 Task: Find the distance between Atlanta and Jacksonville.
Action: Mouse moved to (285, 72)
Screenshot: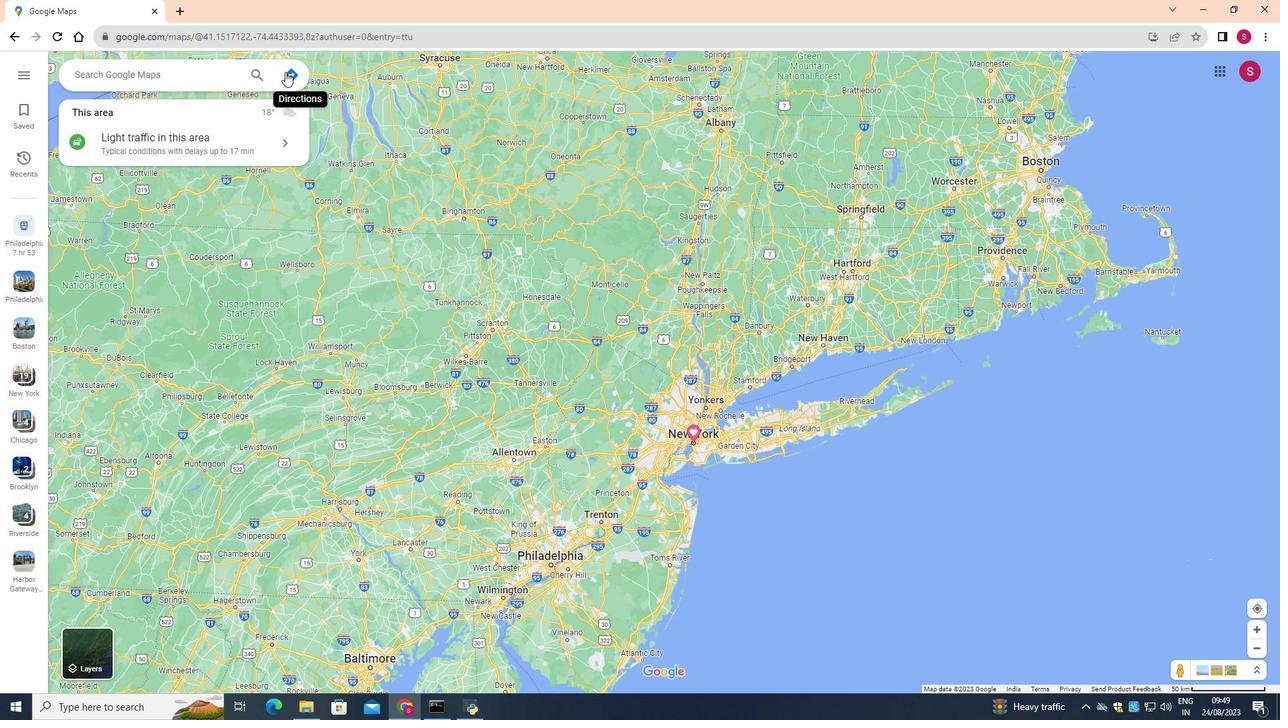 
Action: Mouse pressed left at (285, 72)
Screenshot: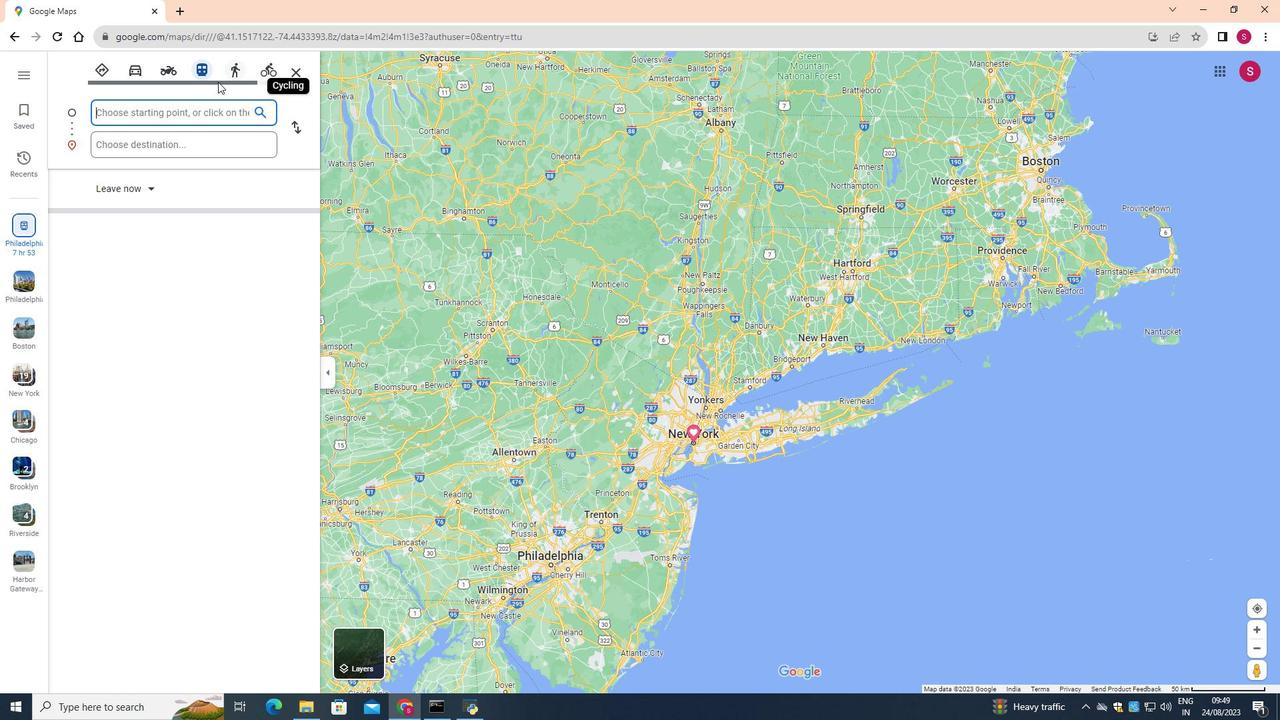 
Action: Mouse moved to (209, 110)
Screenshot: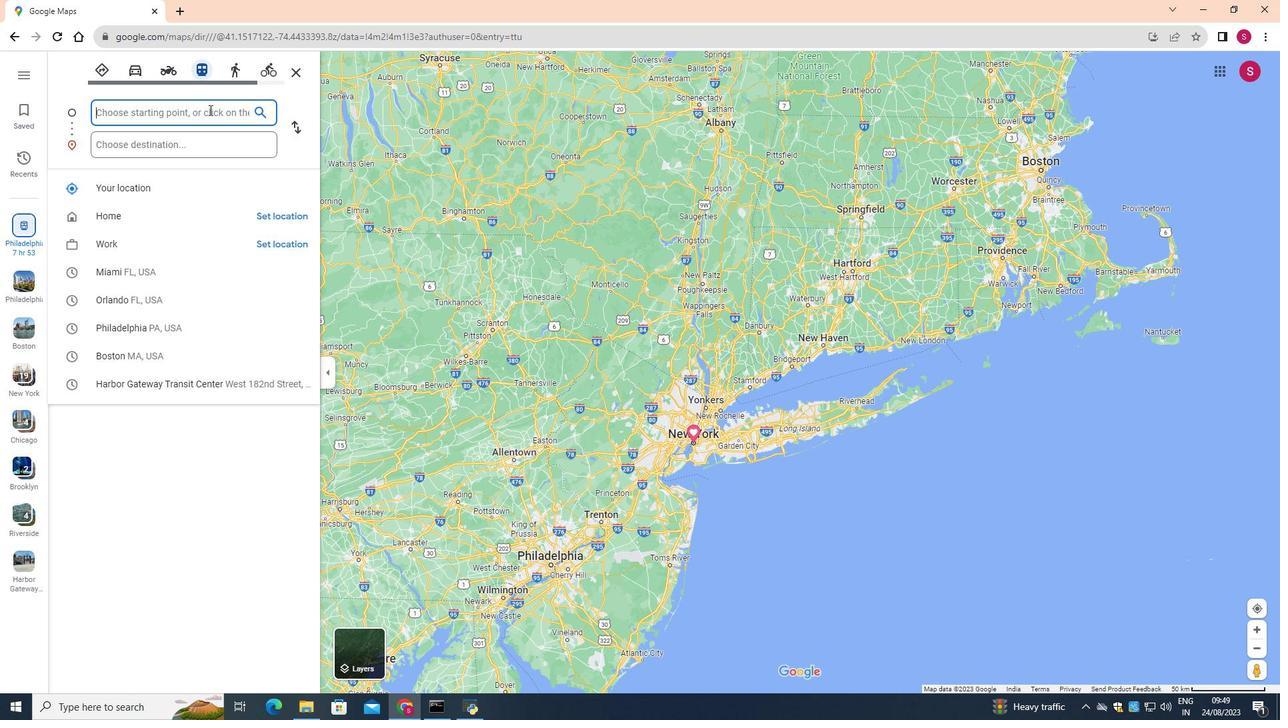 
Action: Mouse pressed left at (209, 110)
Screenshot: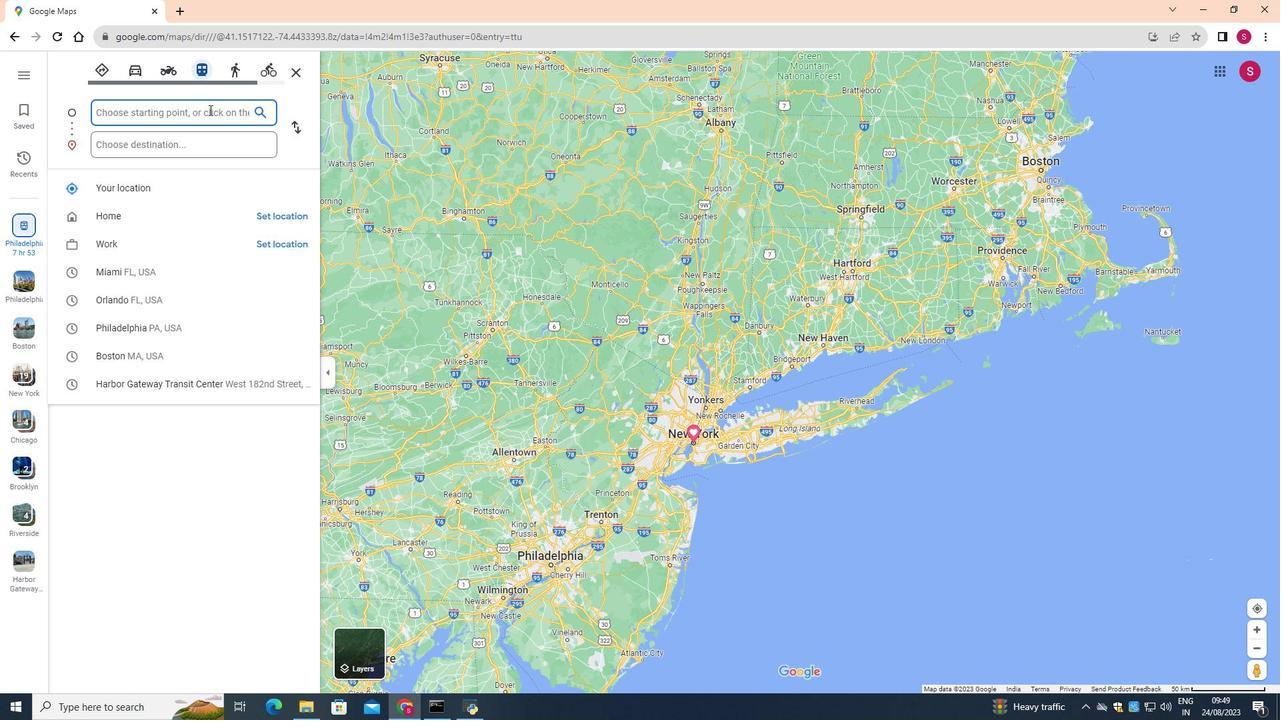 
Action: Key pressed <Key.shift>Atlanta
Screenshot: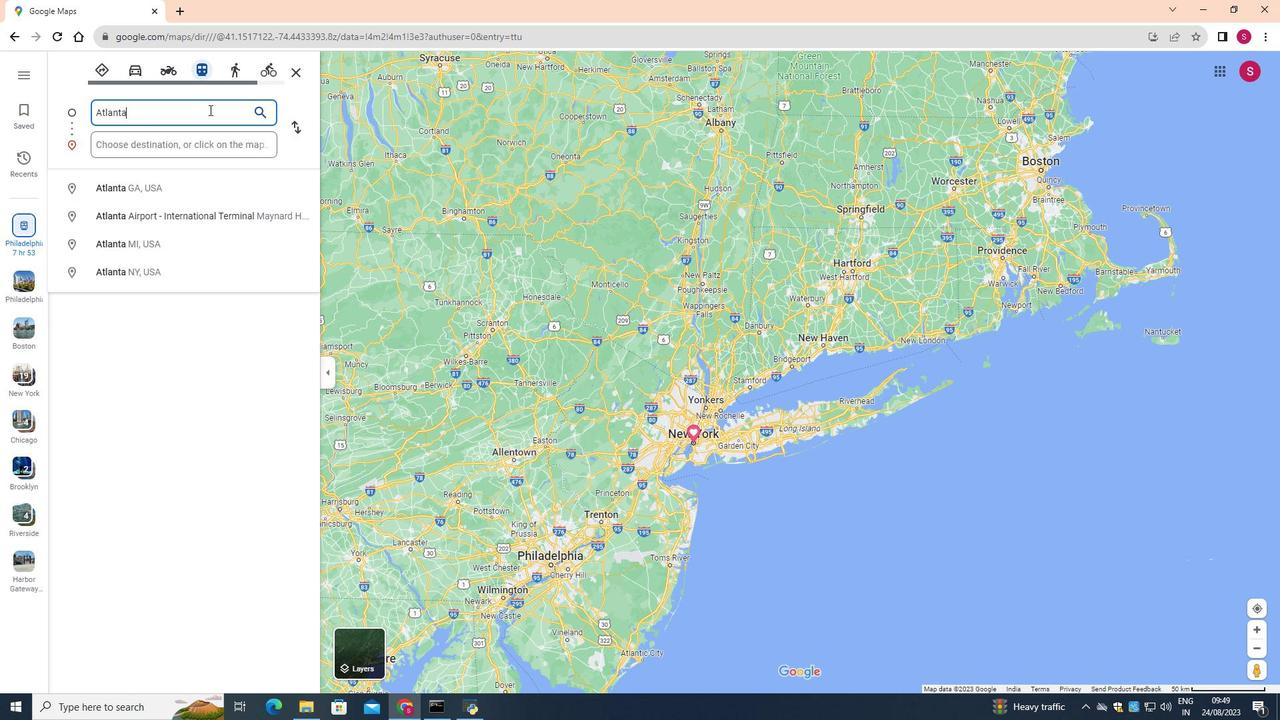 
Action: Mouse moved to (184, 191)
Screenshot: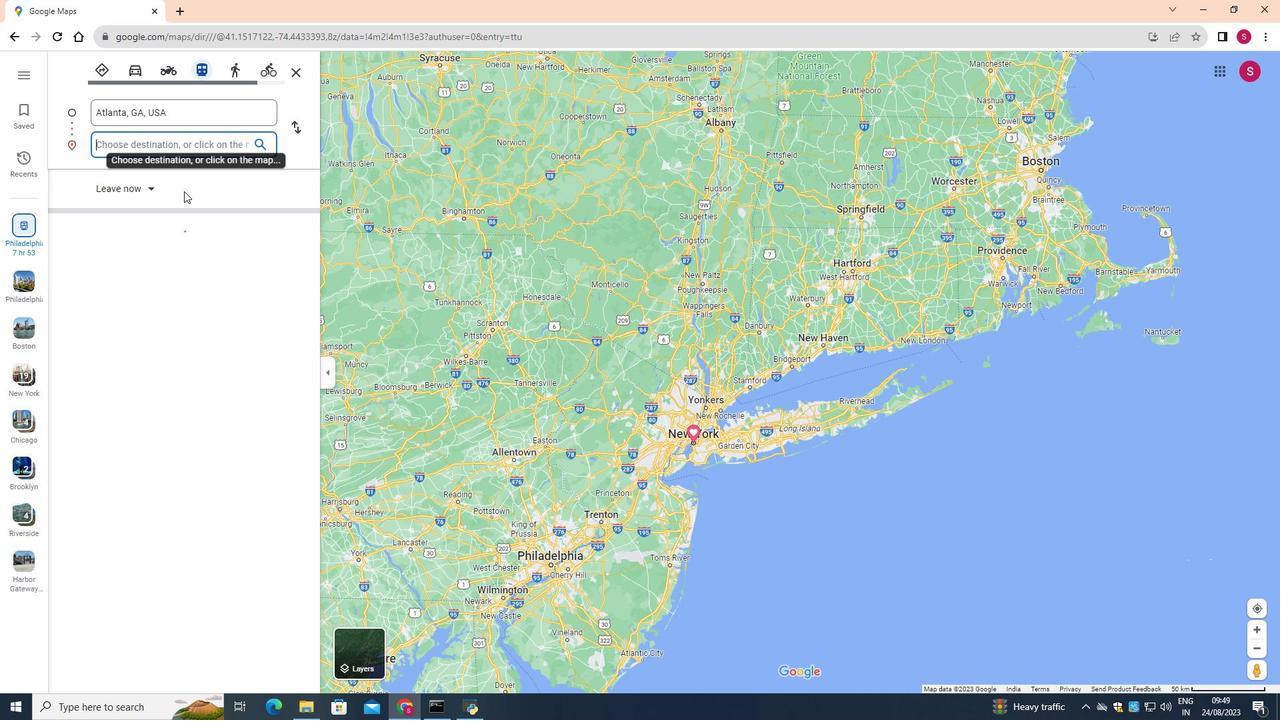 
Action: Mouse pressed left at (184, 191)
Screenshot: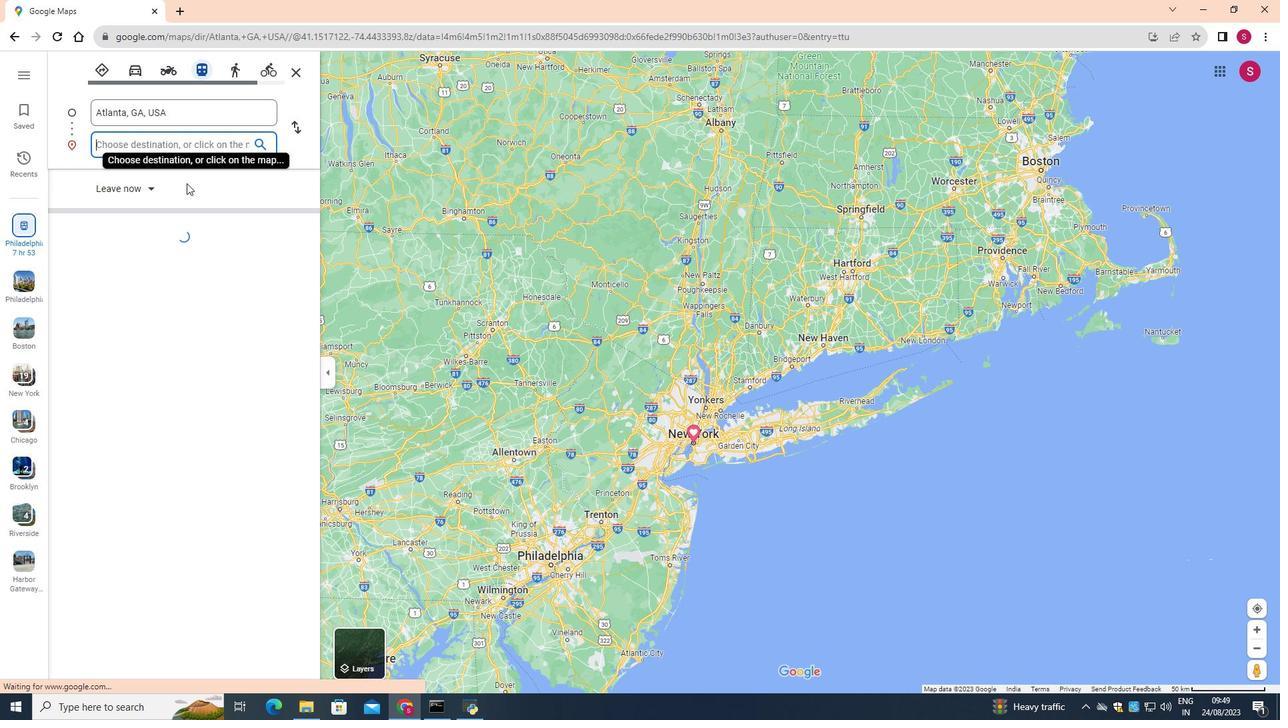 
Action: Mouse moved to (210, 145)
Screenshot: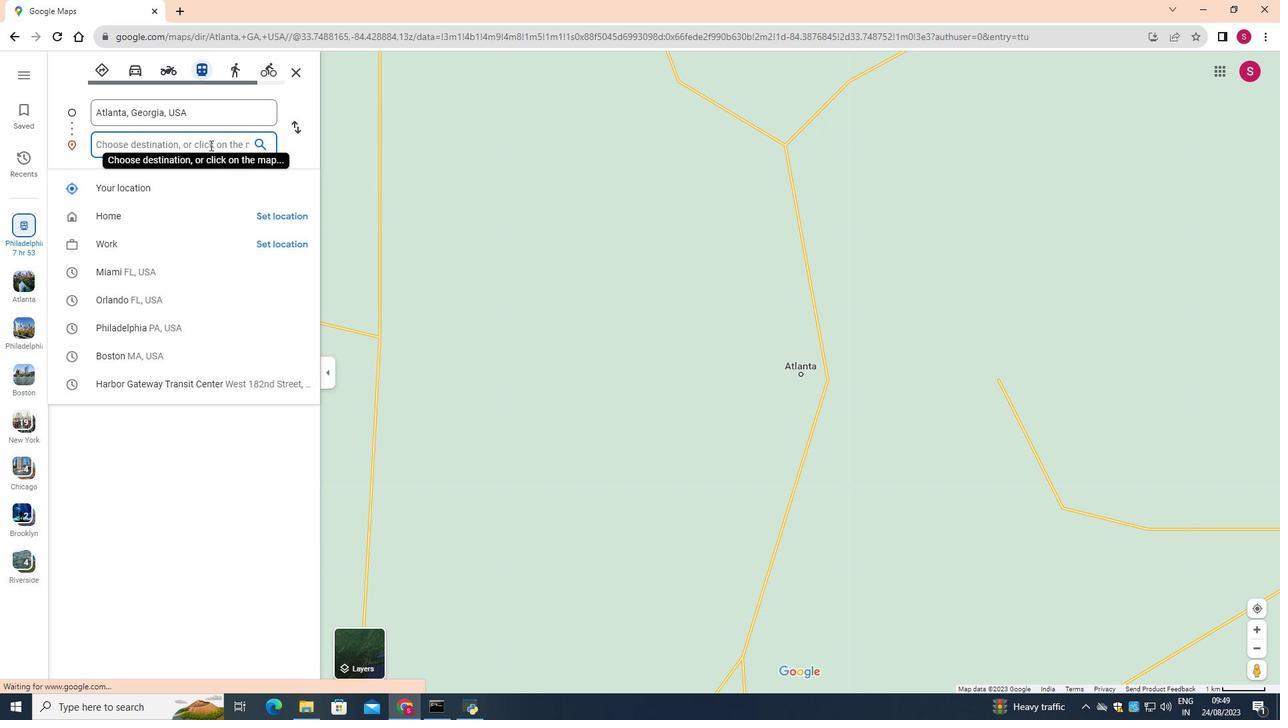 
Action: Mouse pressed left at (210, 145)
Screenshot: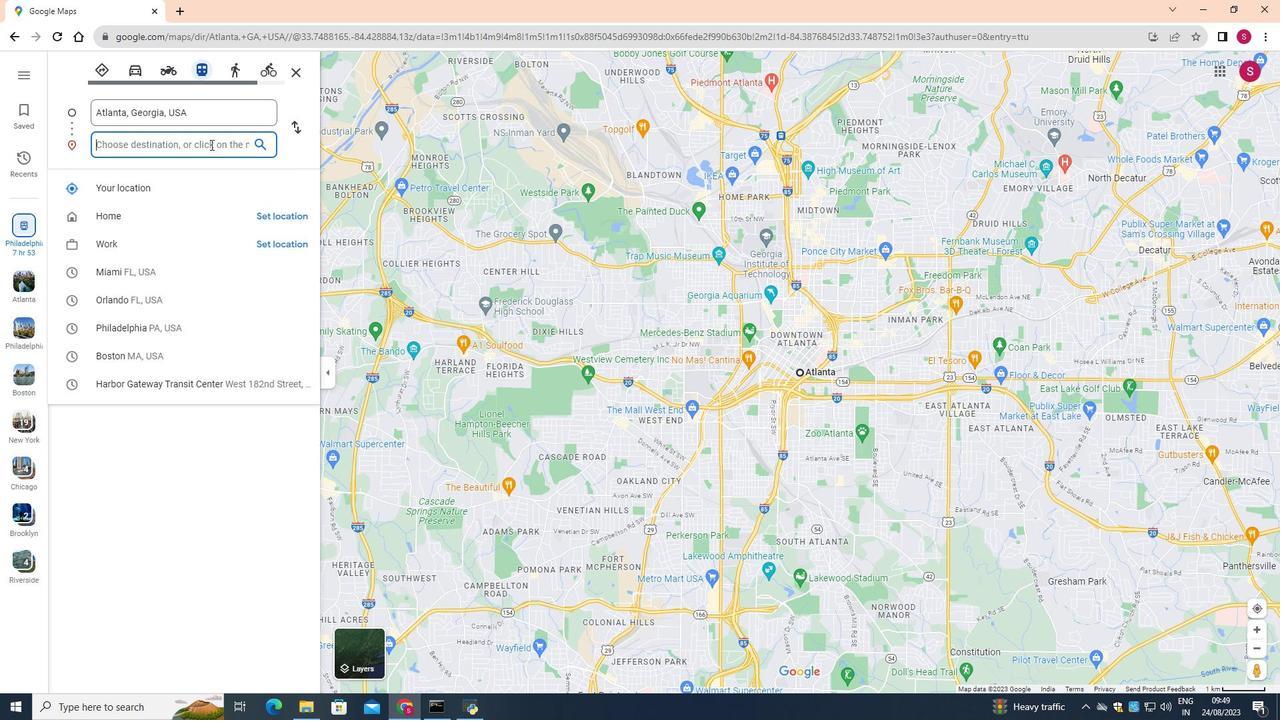 
Action: Mouse moved to (210, 144)
Screenshot: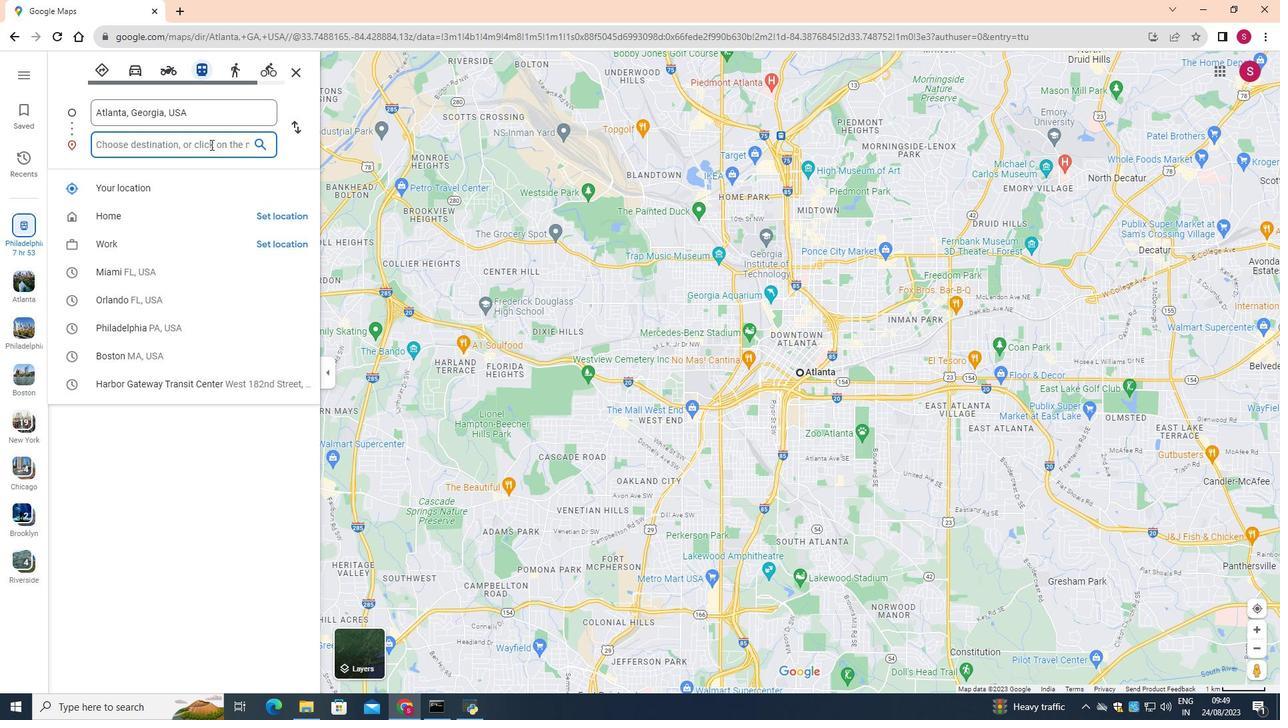 
Action: Key pressed <Key.shift>Jacksonville
Screenshot: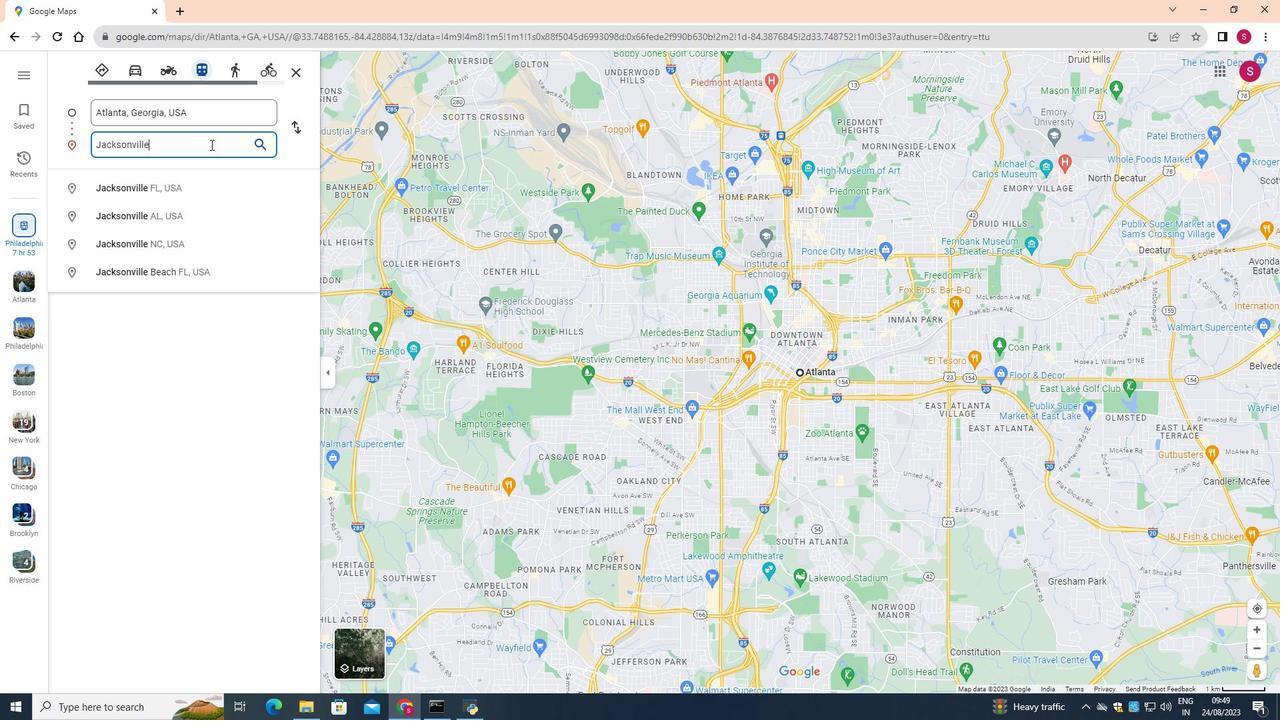
Action: Mouse moved to (171, 192)
Screenshot: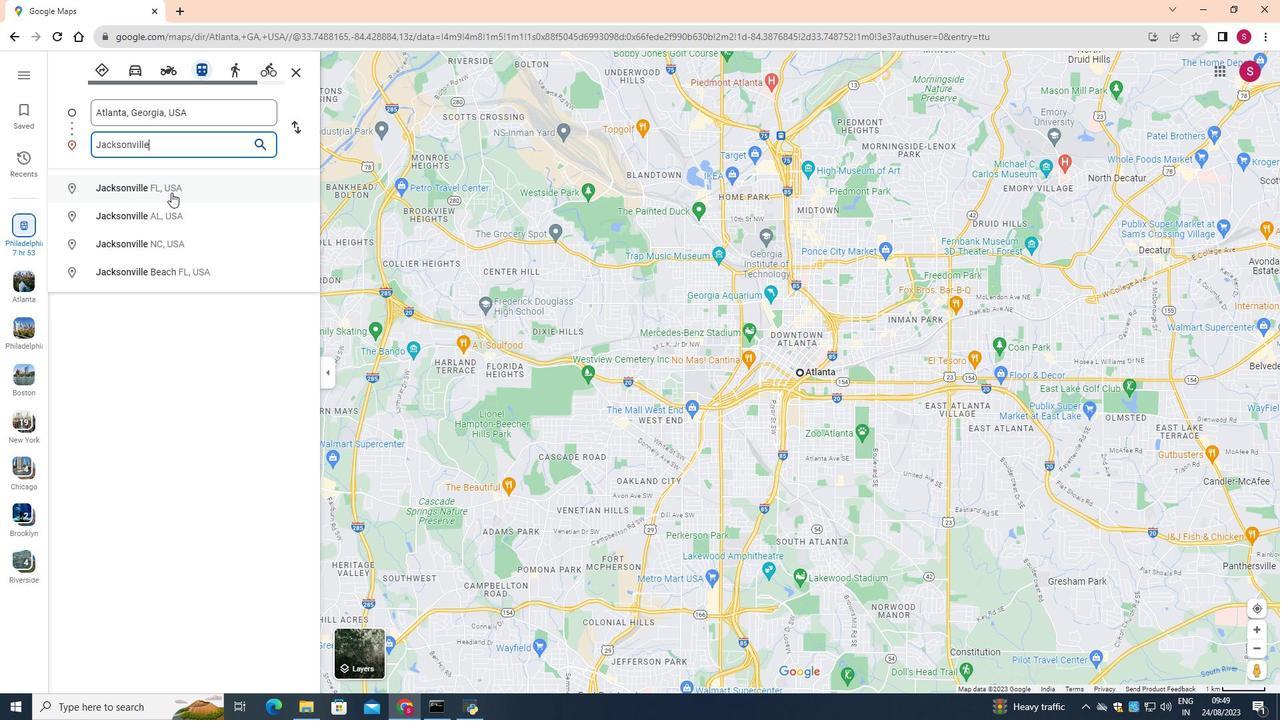 
Action: Mouse pressed left at (171, 192)
Screenshot: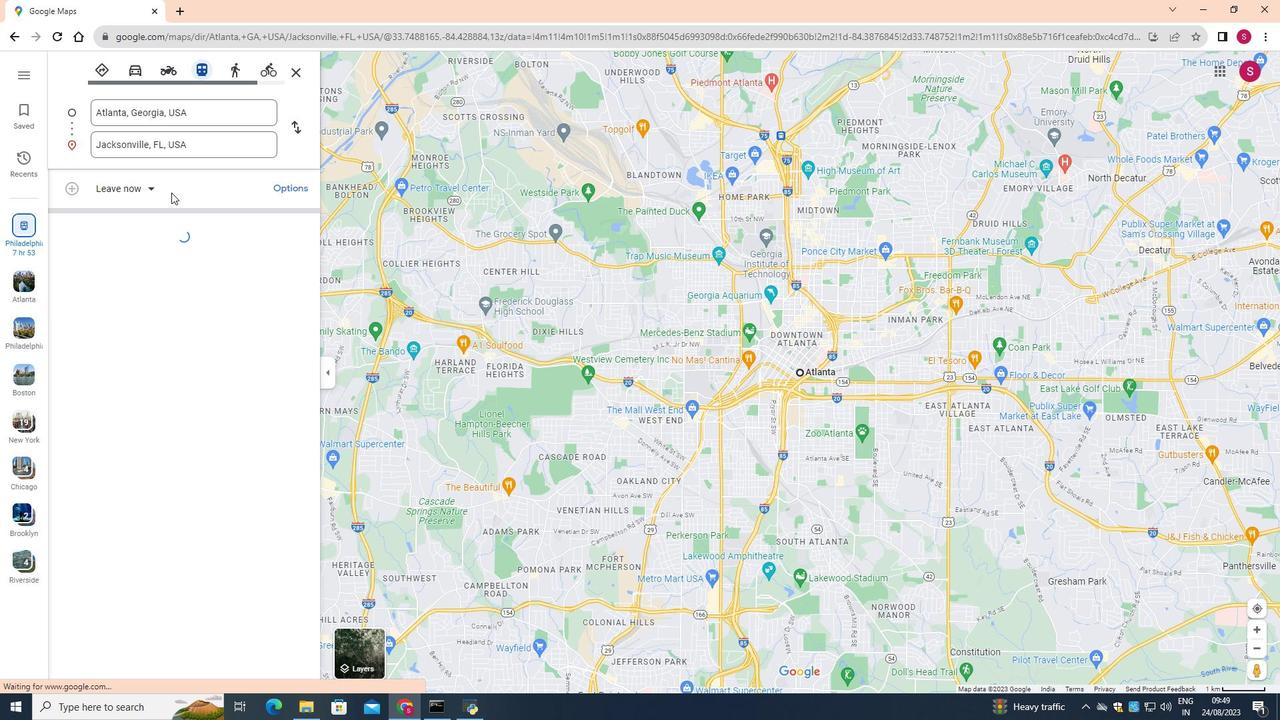 
Action: Mouse moved to (195, 308)
Screenshot: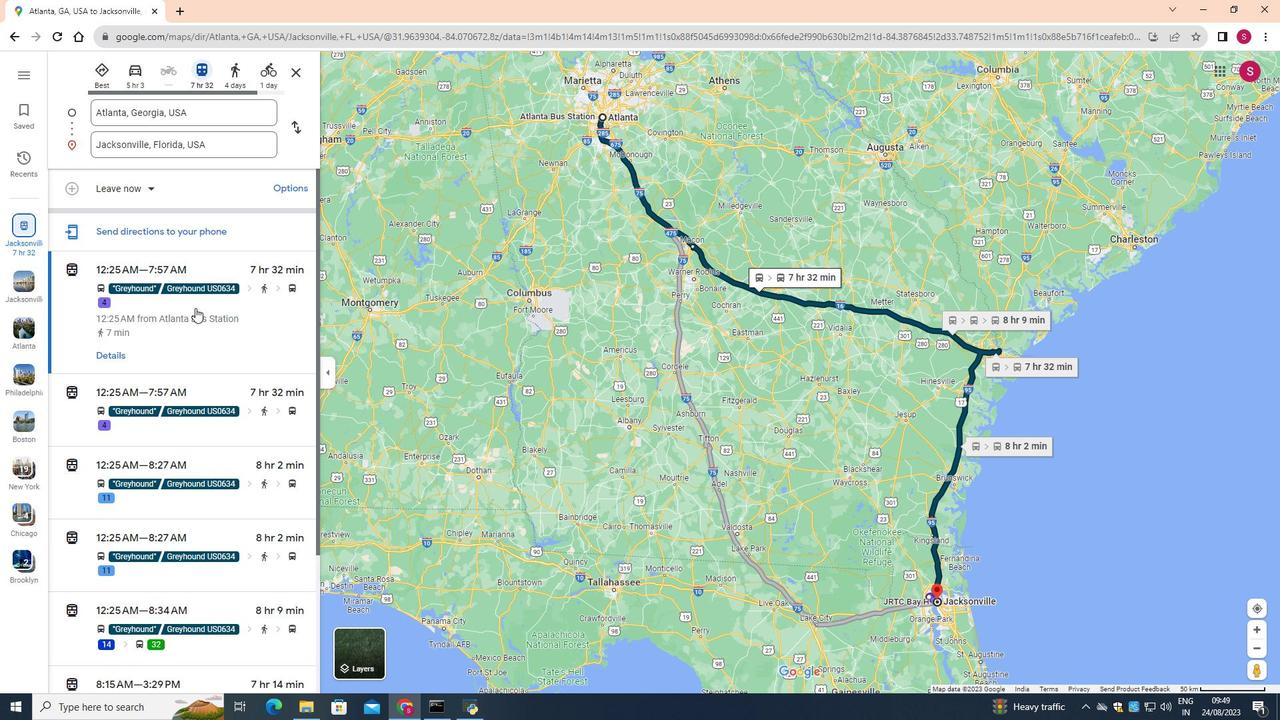 
Action: Mouse scrolled (195, 307) with delta (0, 0)
Screenshot: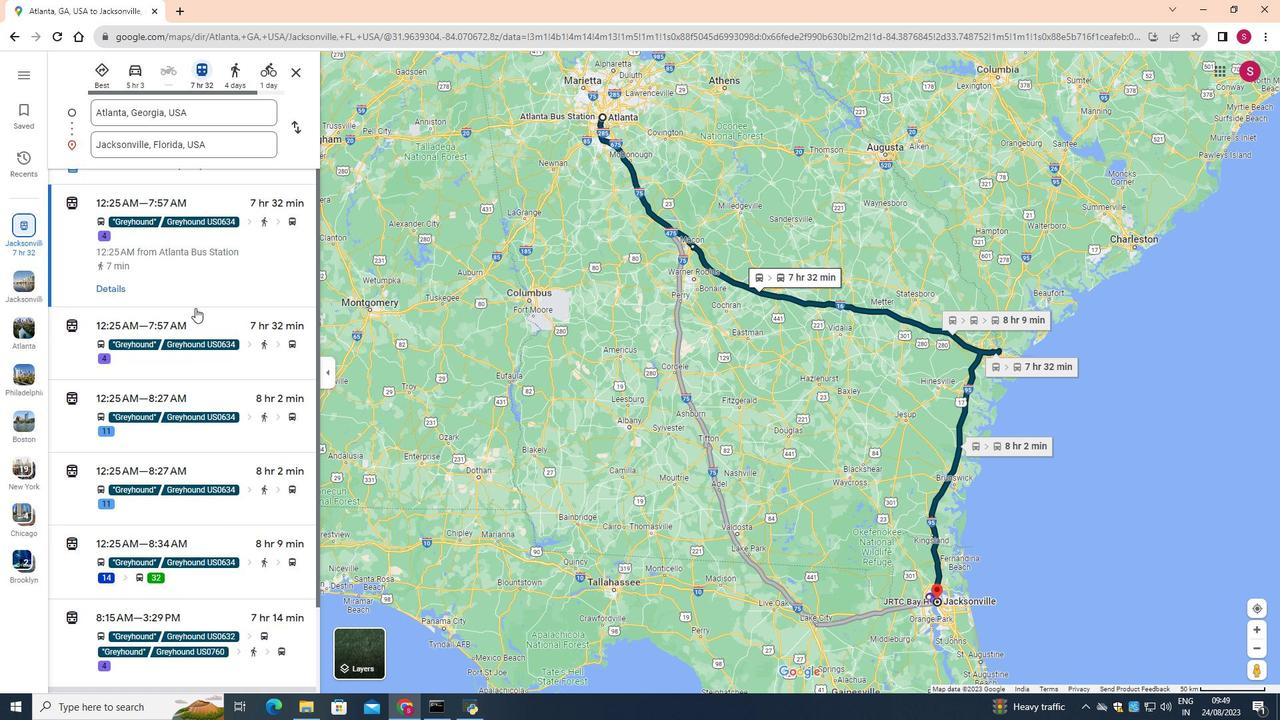 
Action: Mouse scrolled (195, 307) with delta (0, 0)
Screenshot: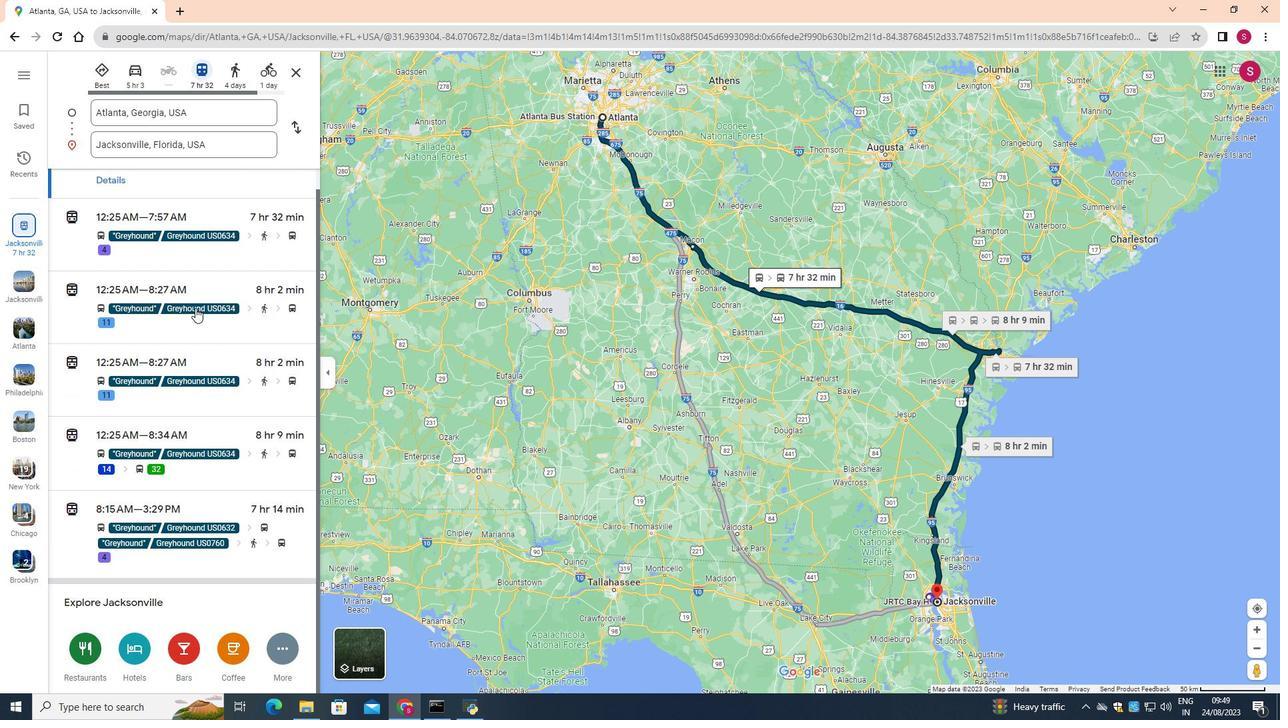 
Action: Mouse scrolled (195, 307) with delta (0, 0)
Screenshot: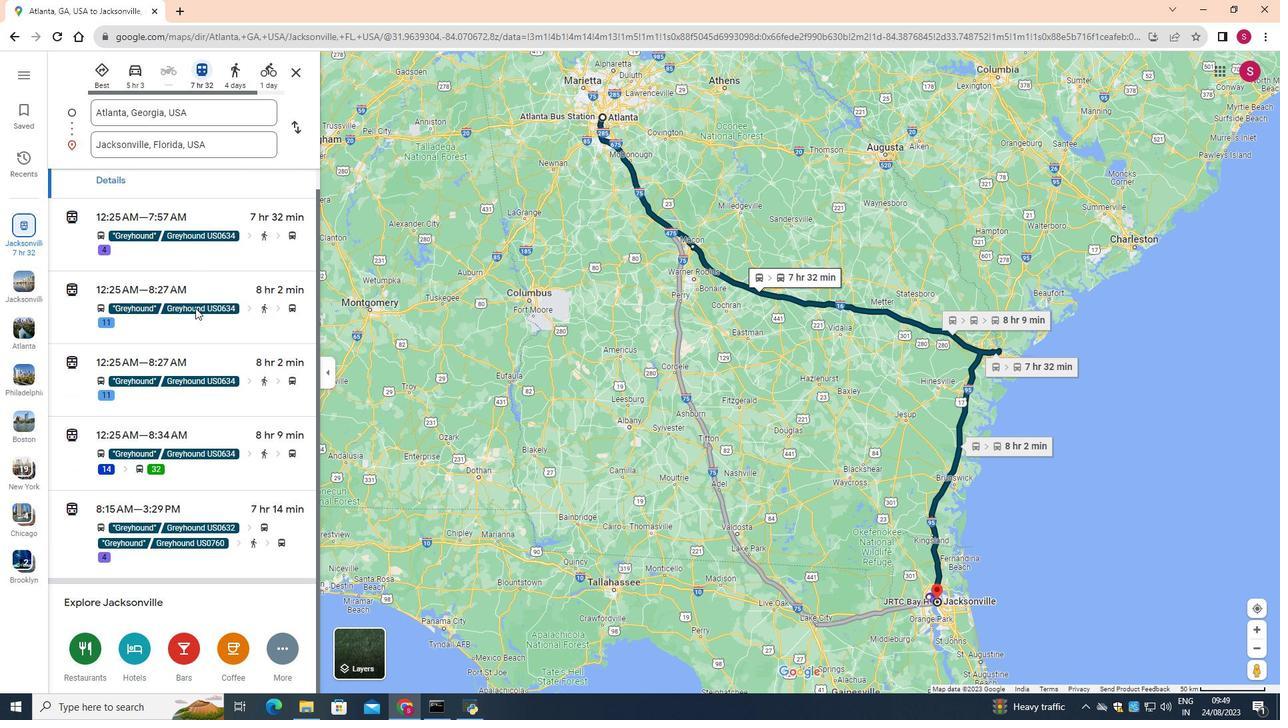 
Action: Mouse scrolled (195, 307) with delta (0, 0)
Screenshot: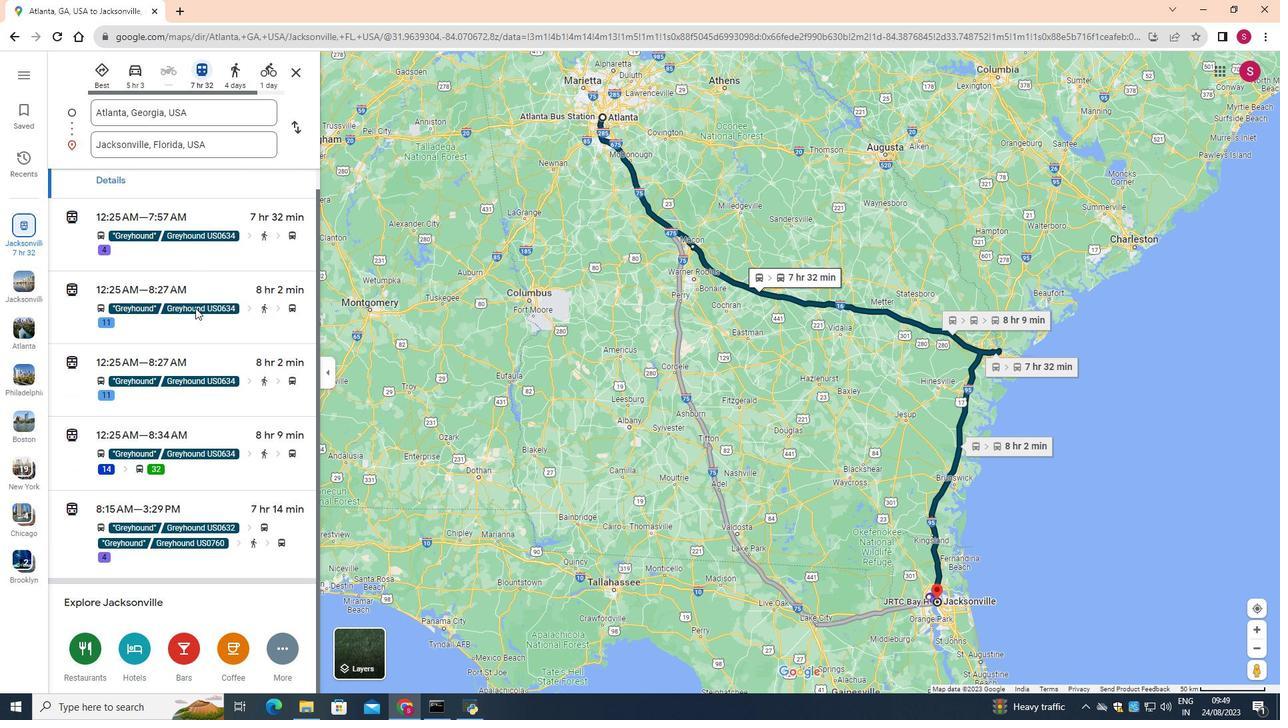 
Action: Mouse scrolled (195, 307) with delta (0, 0)
Screenshot: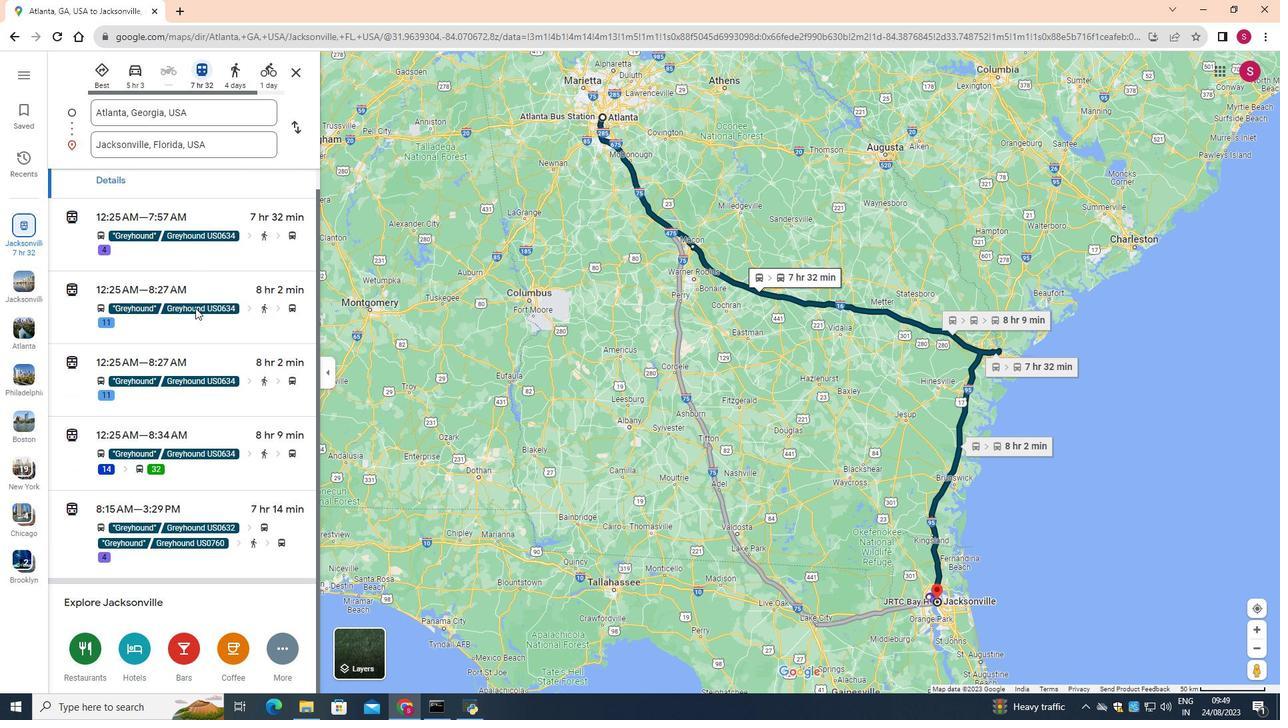 
Action: Mouse scrolled (195, 307) with delta (0, 0)
Screenshot: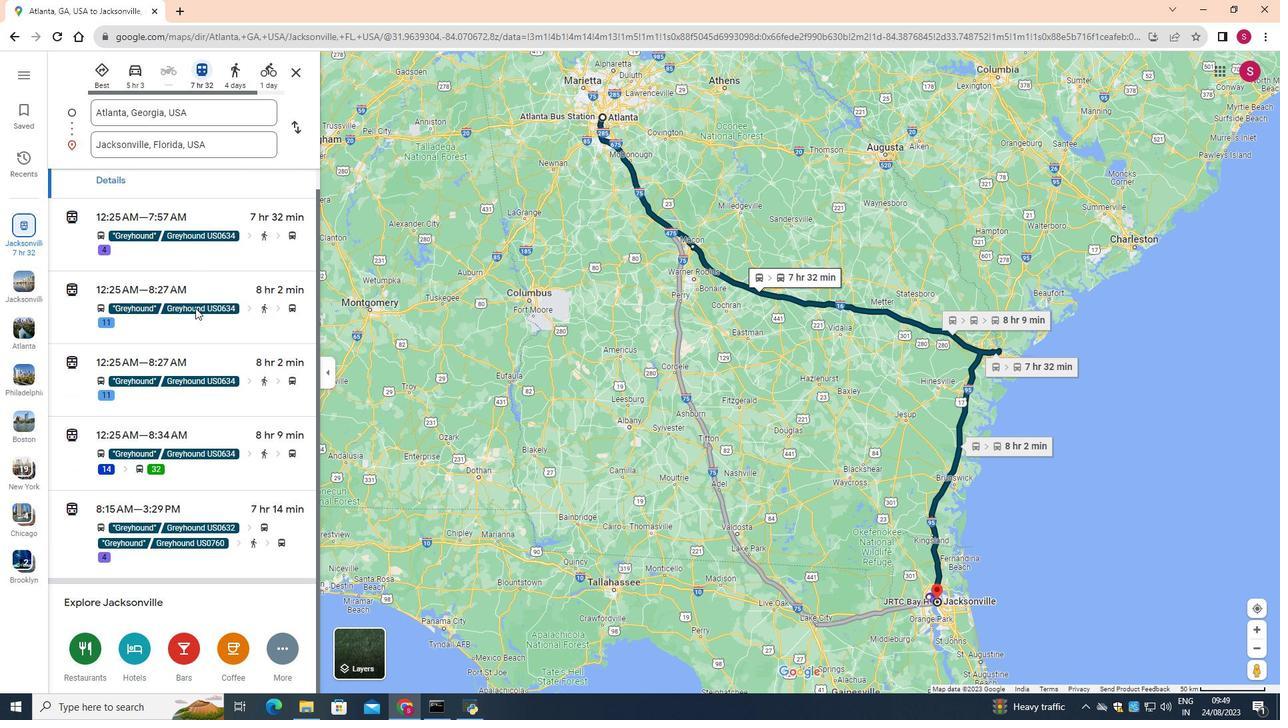 
Action: Mouse scrolled (195, 307) with delta (0, 0)
Screenshot: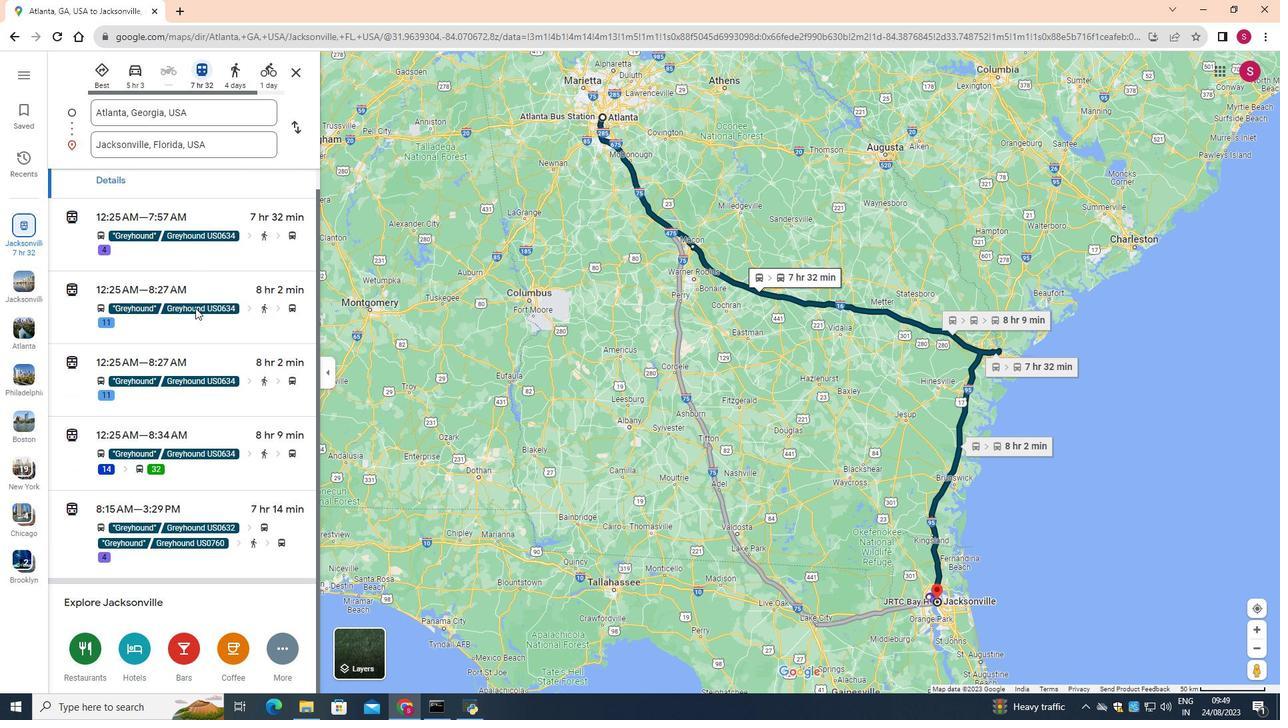 
Action: Mouse scrolled (195, 308) with delta (0, 0)
Screenshot: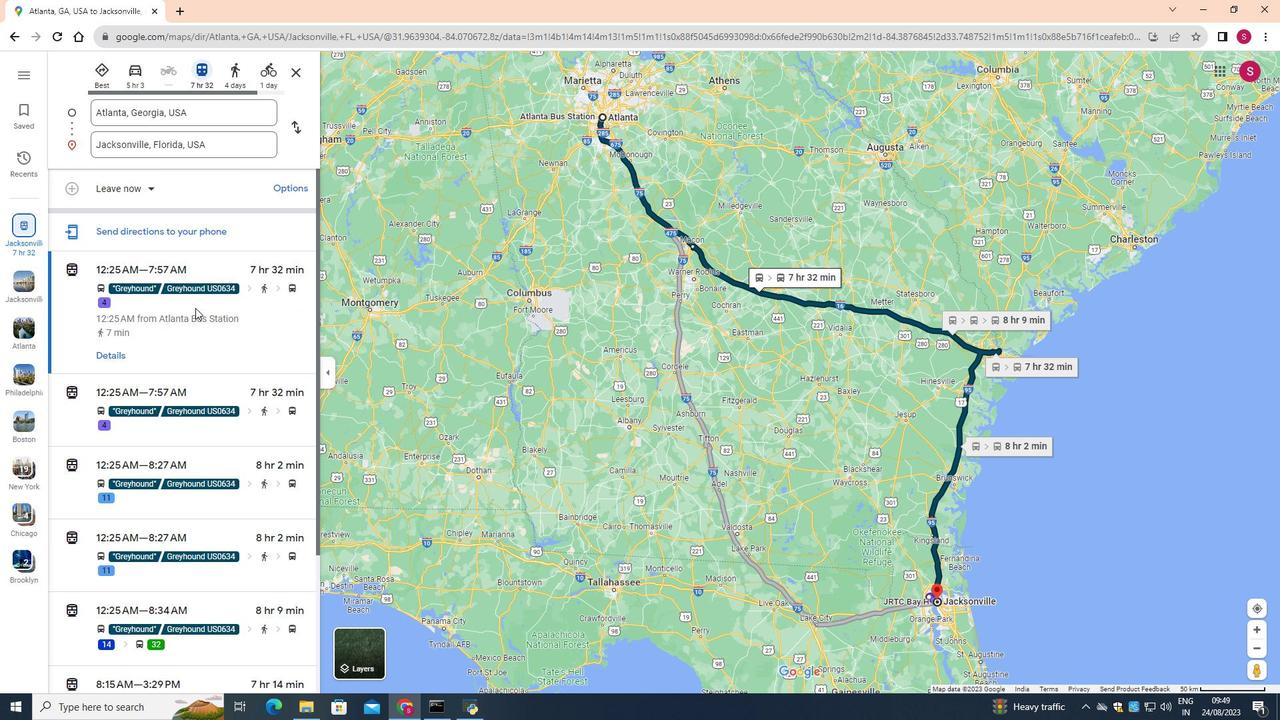 
Action: Mouse scrolled (195, 308) with delta (0, 0)
Screenshot: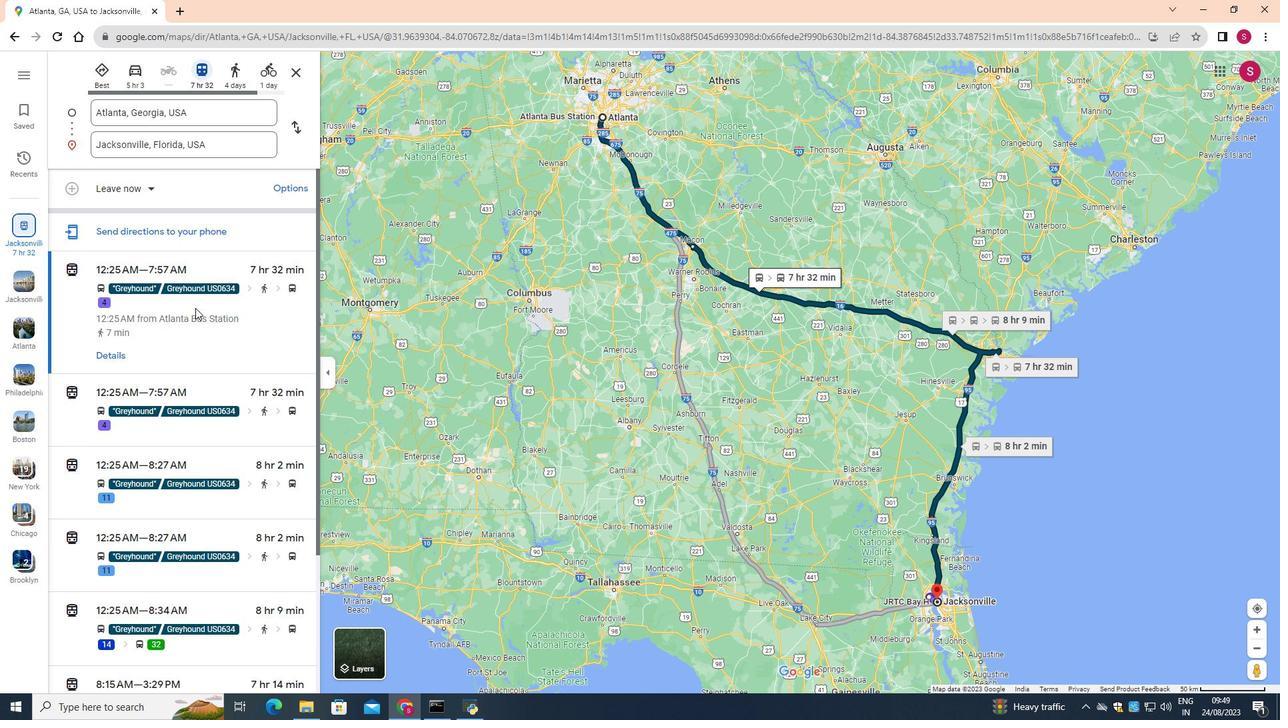 
Action: Mouse scrolled (195, 308) with delta (0, 0)
Screenshot: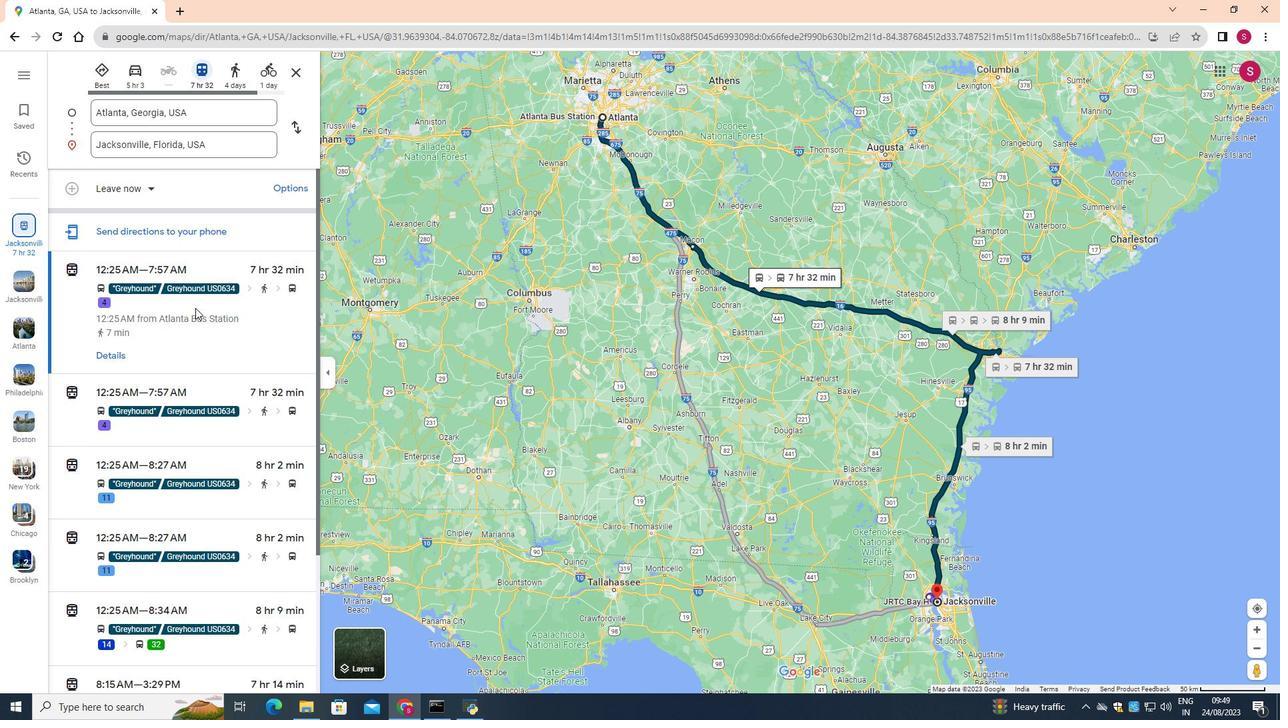 
Action: Mouse scrolled (195, 308) with delta (0, 0)
Screenshot: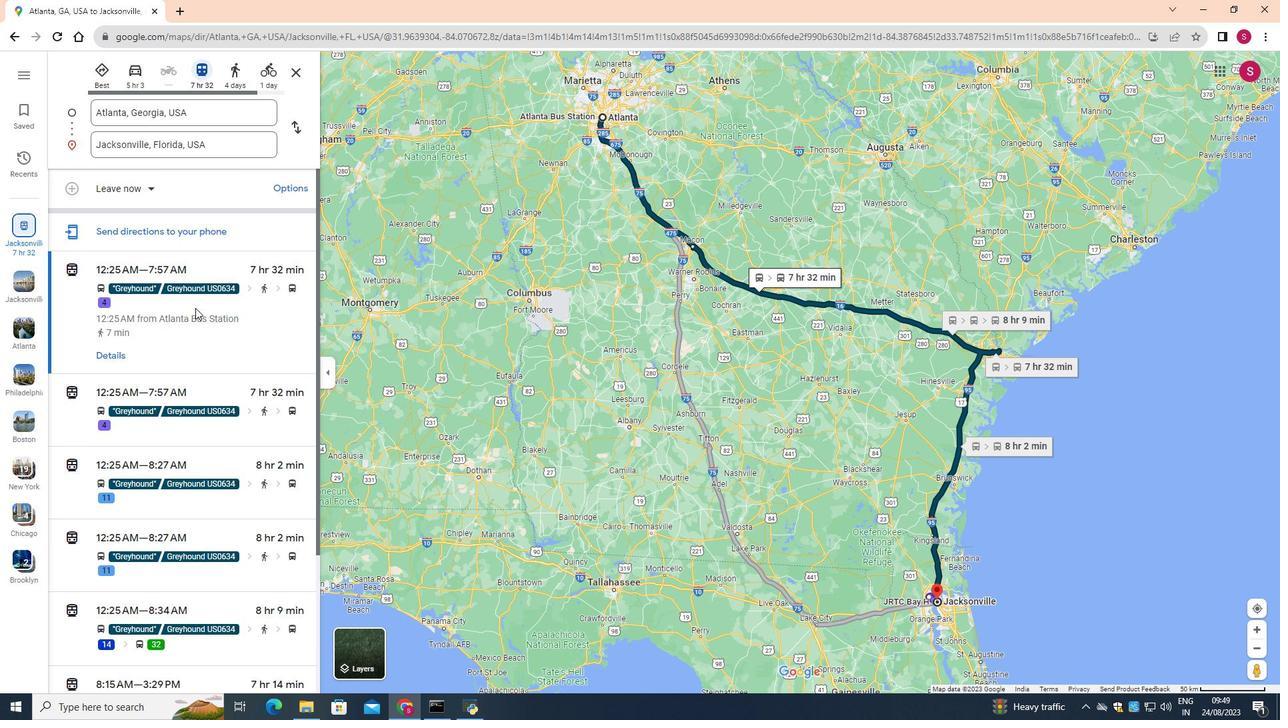 
Action: Mouse scrolled (195, 308) with delta (0, 0)
Screenshot: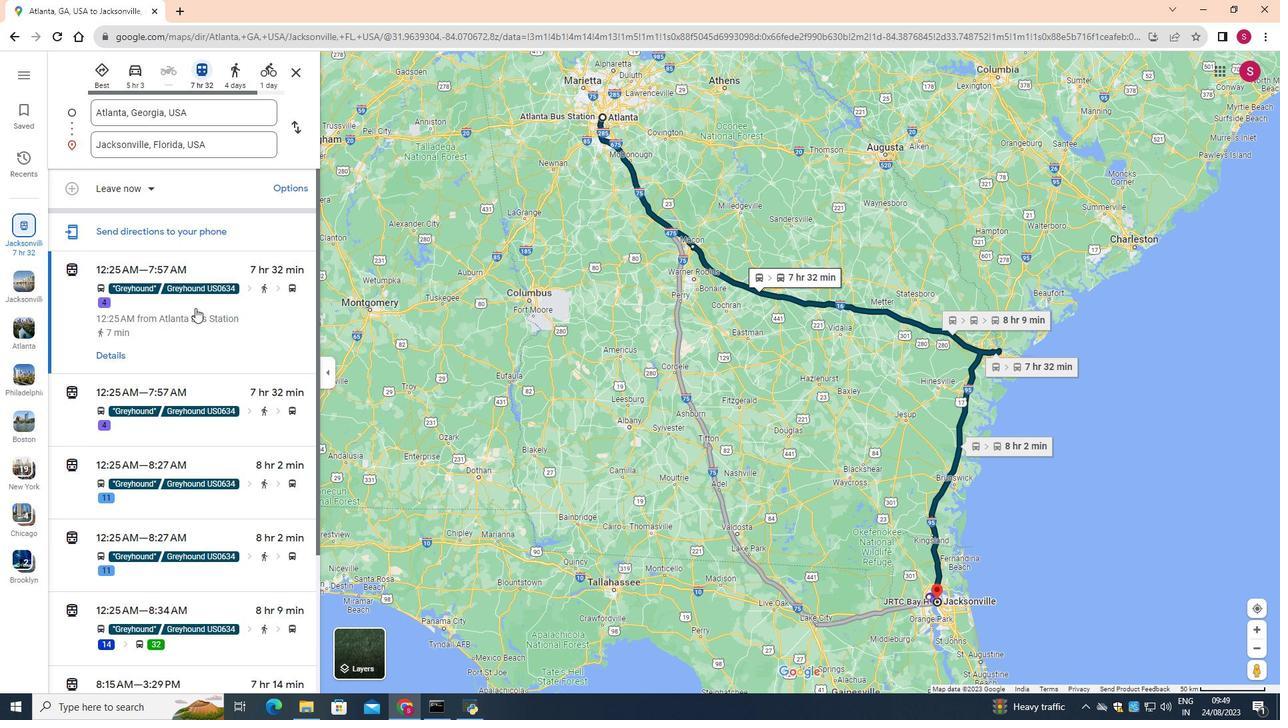 
Action: Mouse moved to (573, 651)
Screenshot: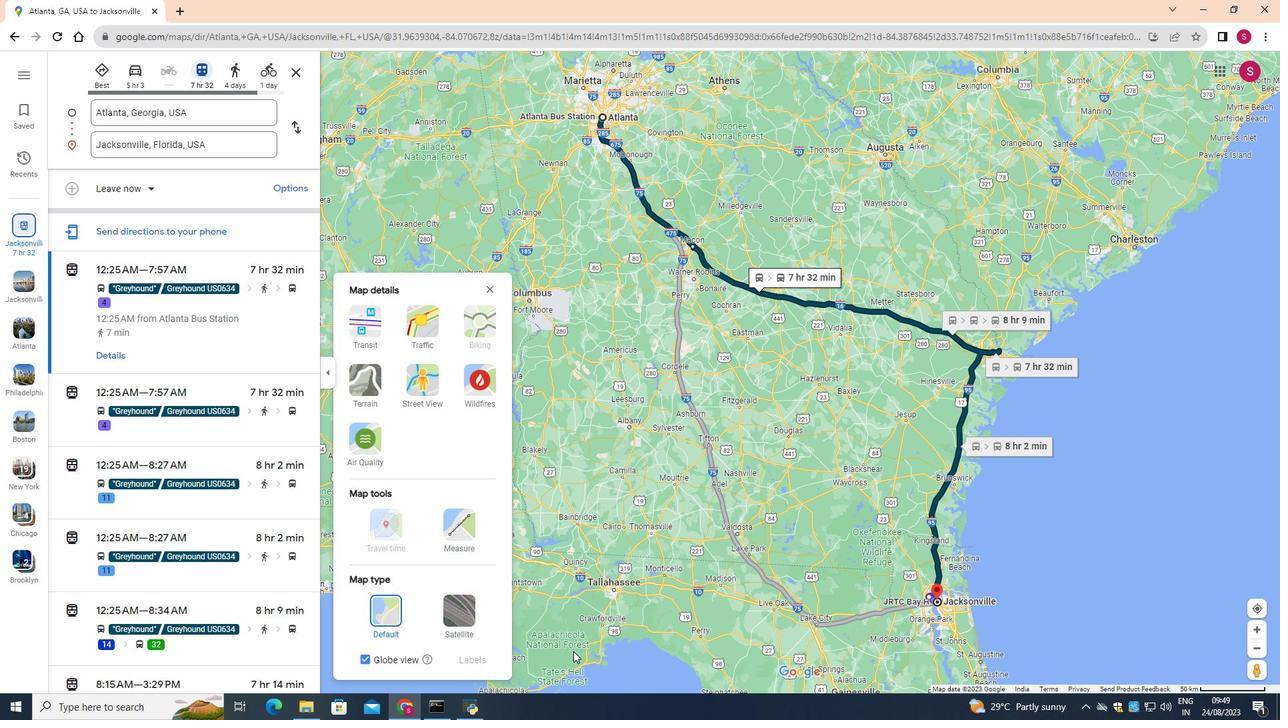 
Action: Mouse pressed left at (573, 651)
Screenshot: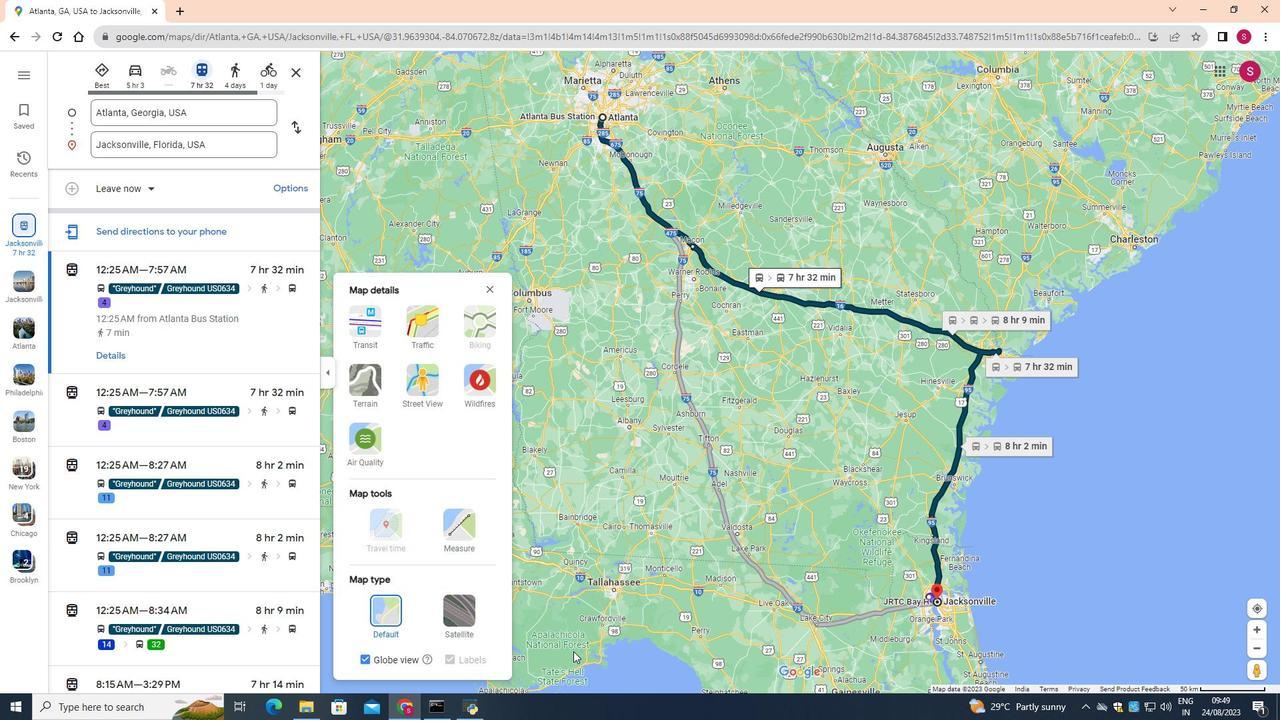 
Action: Mouse moved to (471, 529)
Screenshot: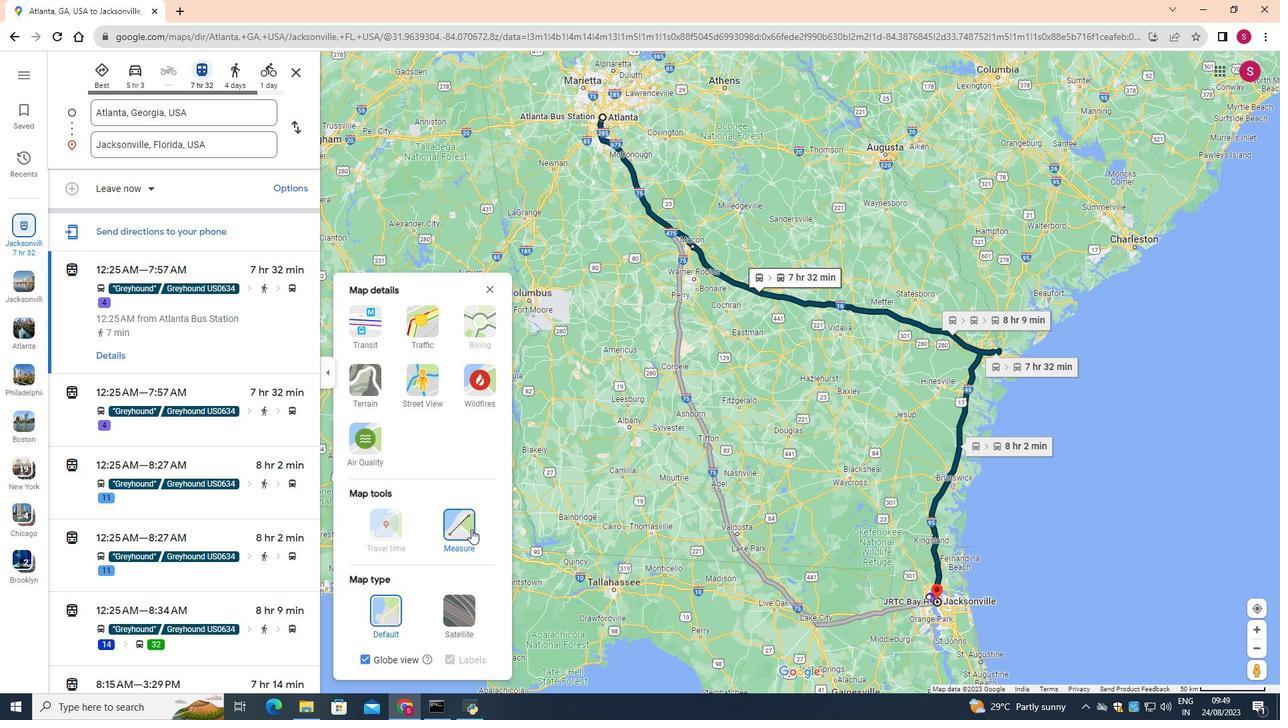 
Action: Mouse pressed left at (471, 529)
Screenshot: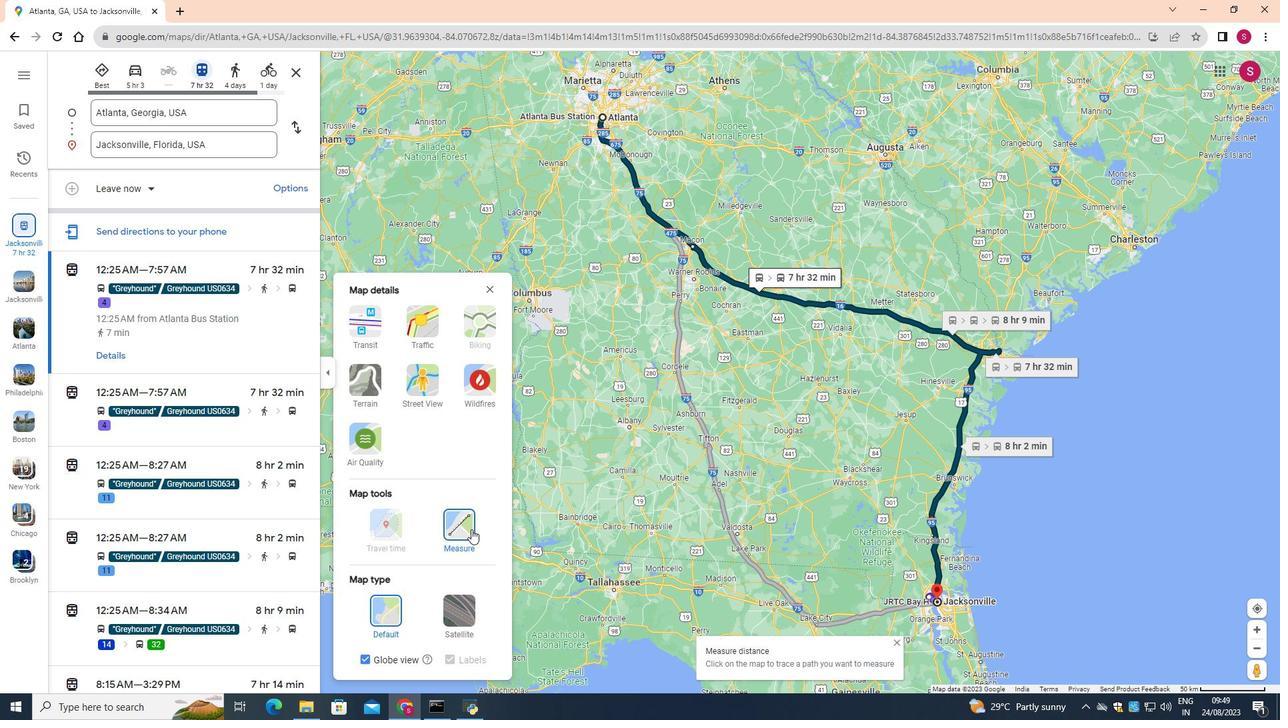 
Action: Mouse moved to (937, 598)
Screenshot: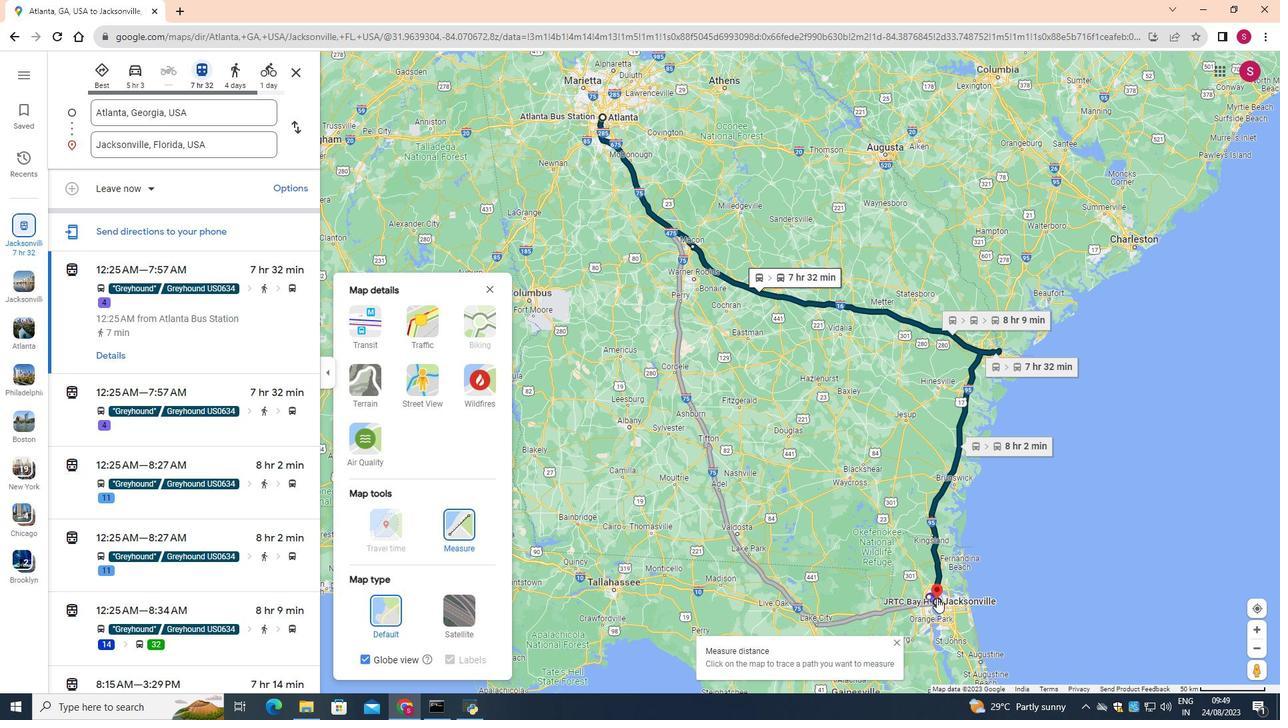 
Action: Mouse pressed left at (937, 598)
Screenshot: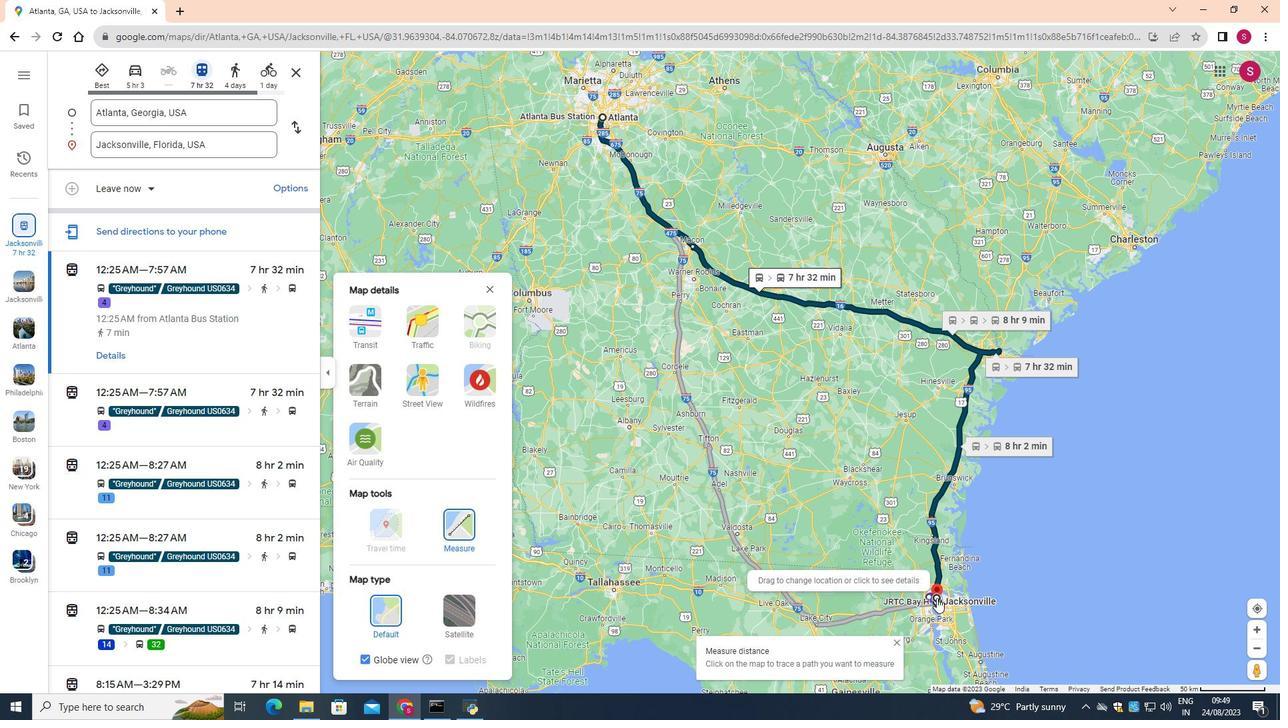 
Action: Mouse moved to (602, 120)
Screenshot: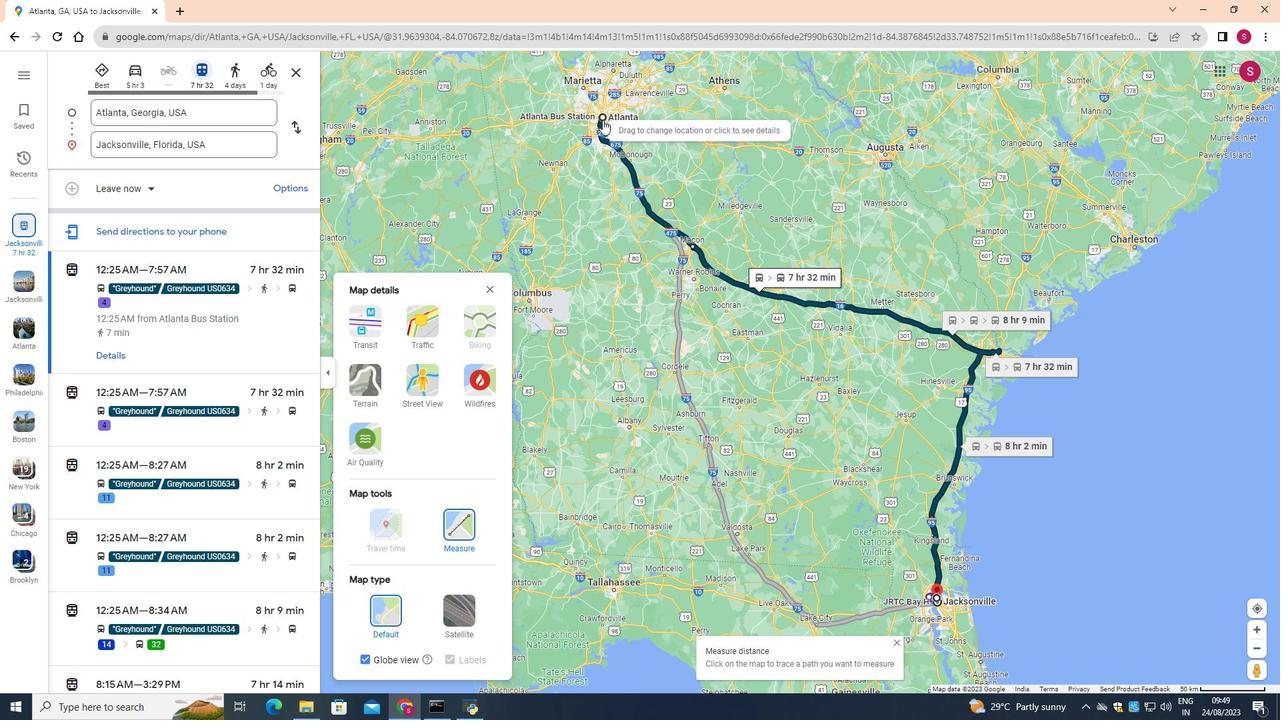 
Action: Mouse pressed left at (602, 120)
Screenshot: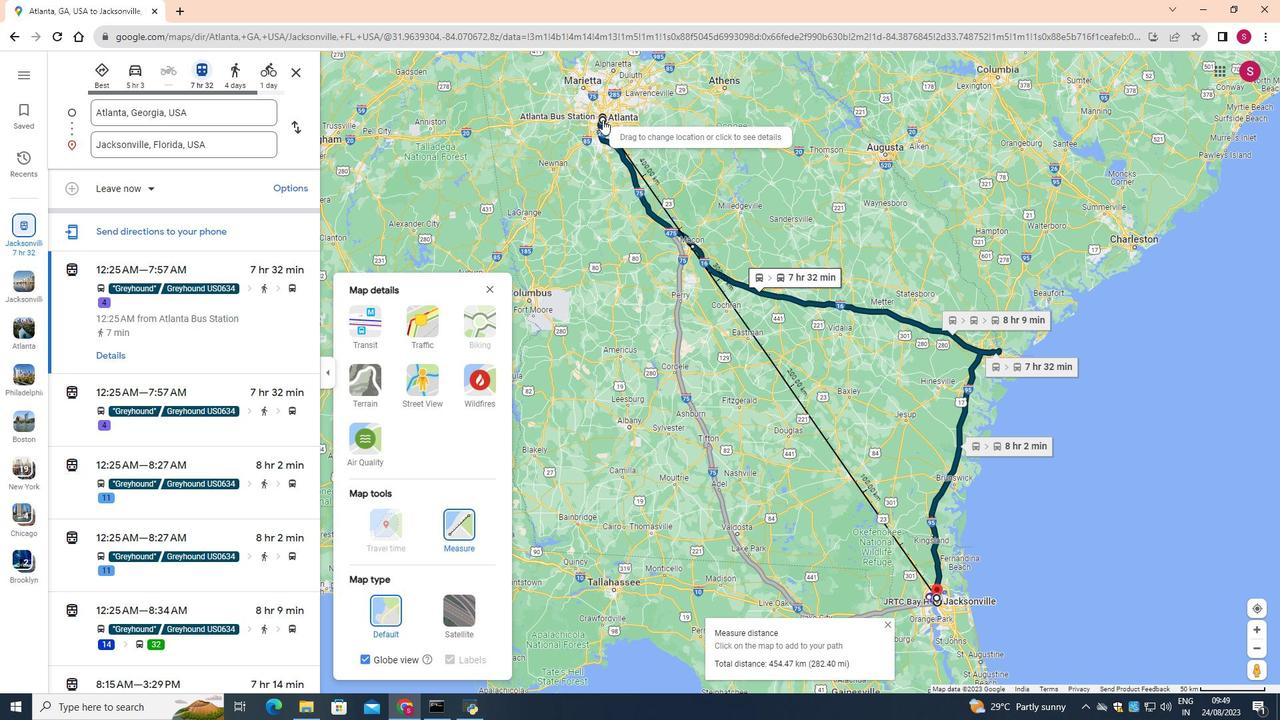 
Action: Mouse moved to (769, 426)
Screenshot: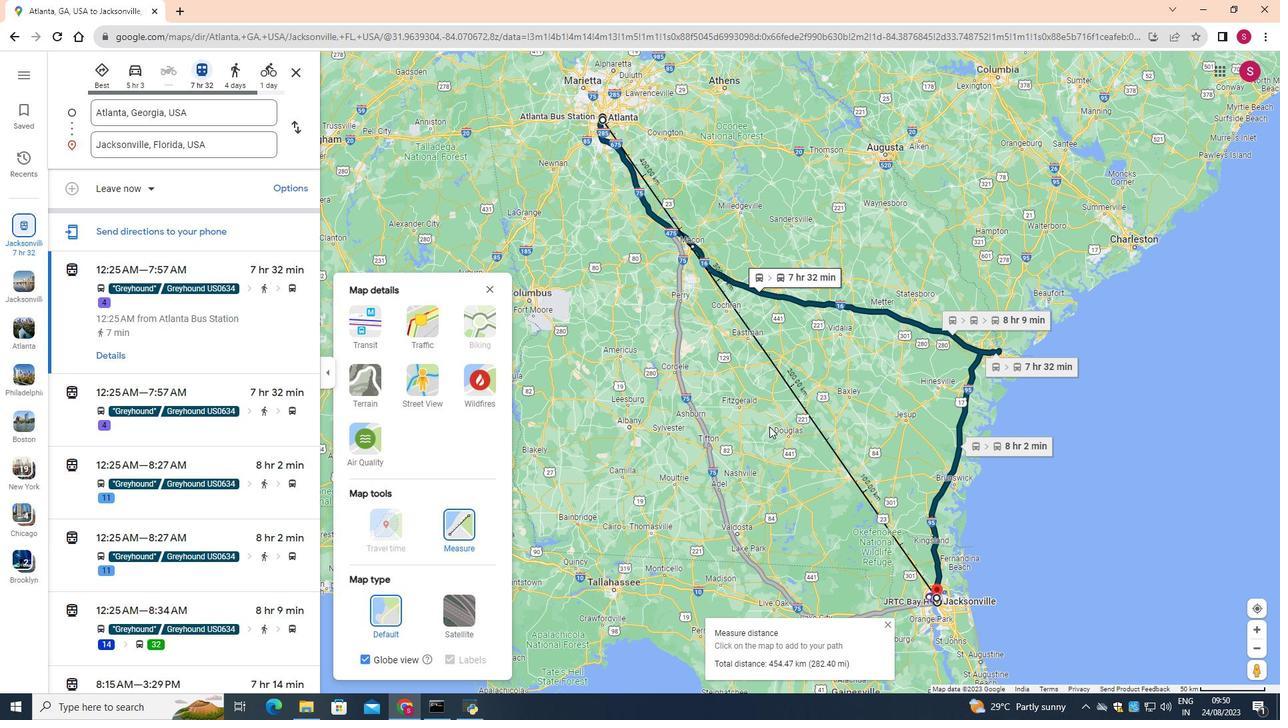 
